 Task: Set the Invoice Owner to "is not" Also Select the "Vendor" while find invoice.
Action: Mouse moved to (149, 17)
Screenshot: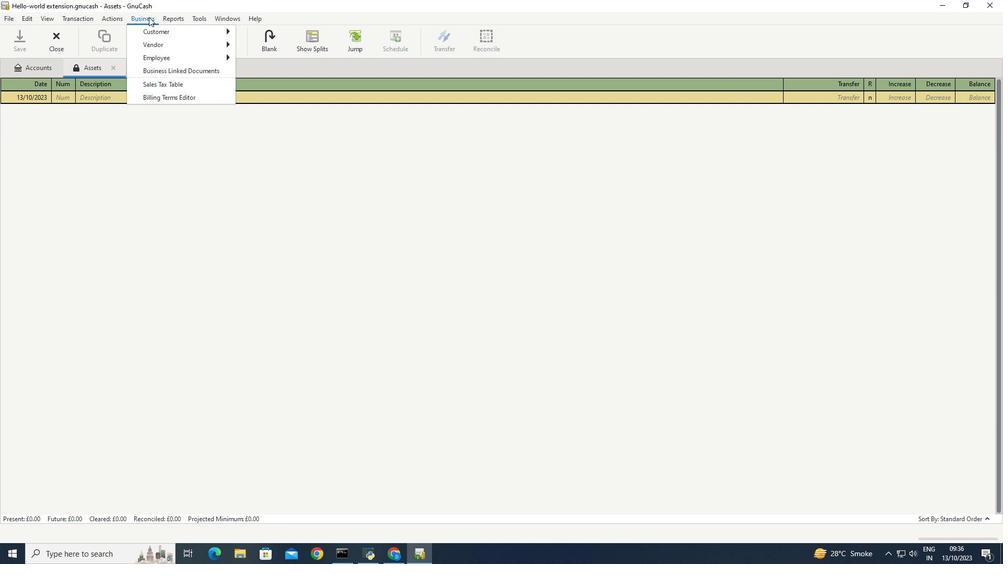 
Action: Mouse pressed left at (149, 17)
Screenshot: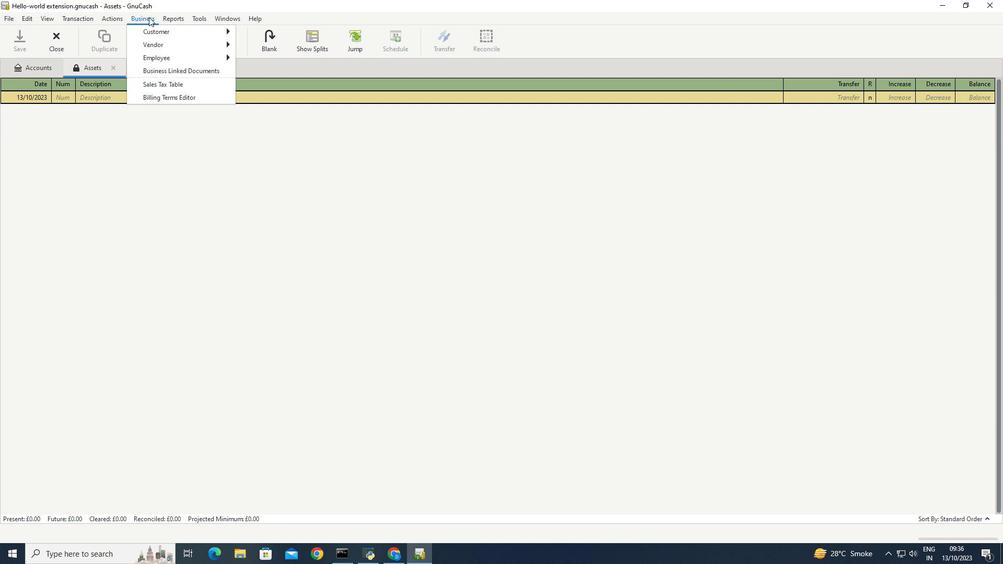 
Action: Mouse moved to (263, 81)
Screenshot: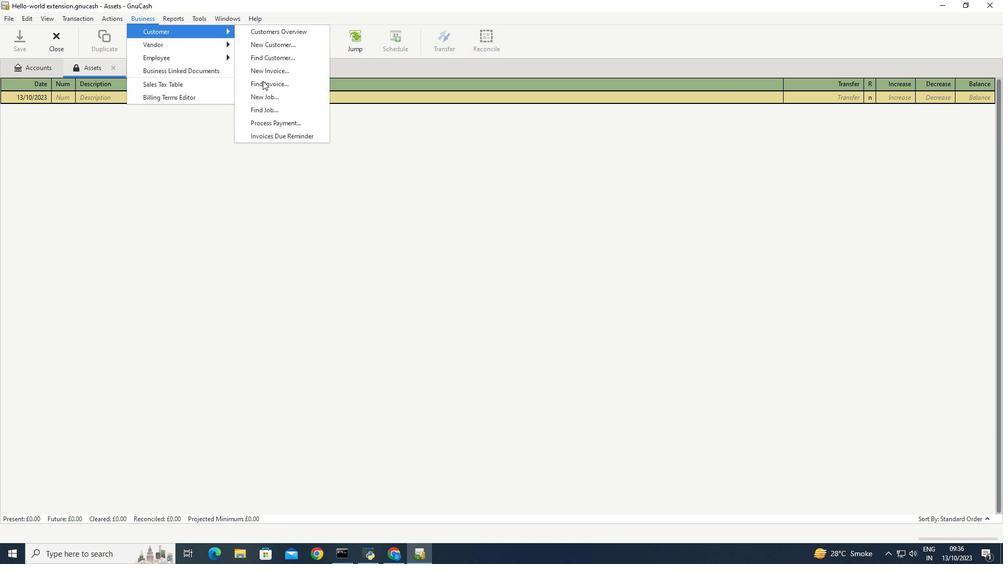 
Action: Mouse pressed left at (263, 81)
Screenshot: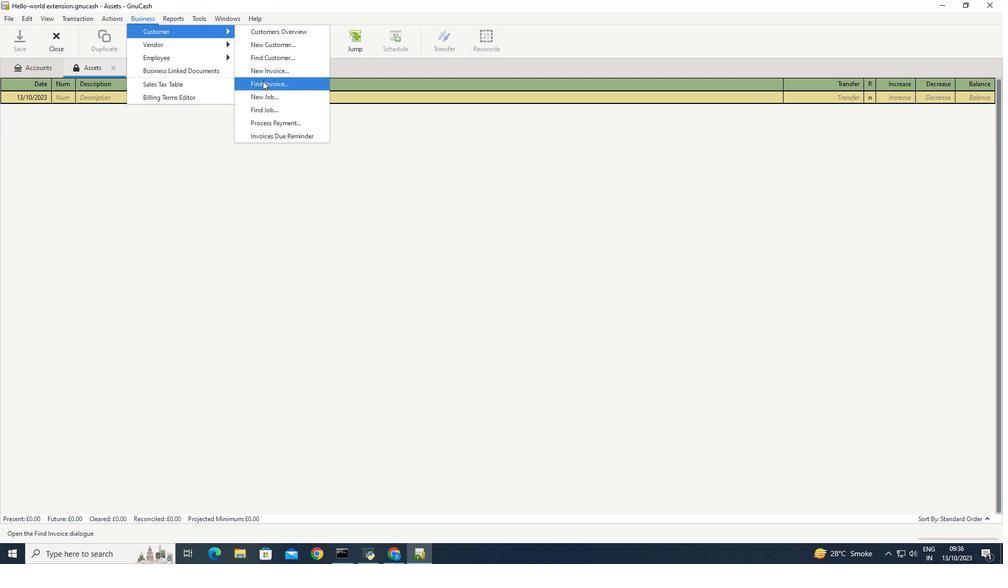 
Action: Mouse moved to (387, 243)
Screenshot: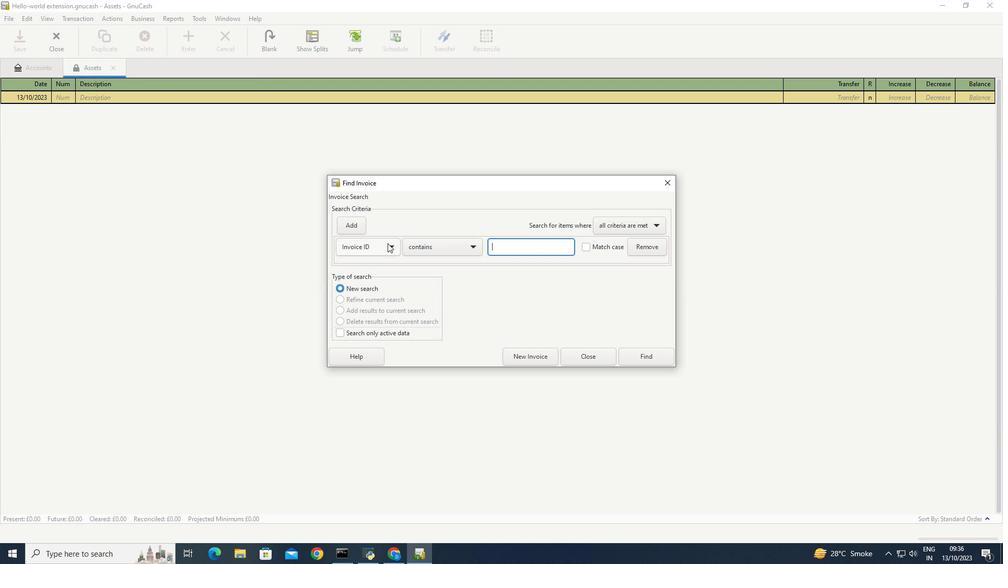 
Action: Mouse pressed left at (387, 243)
Screenshot: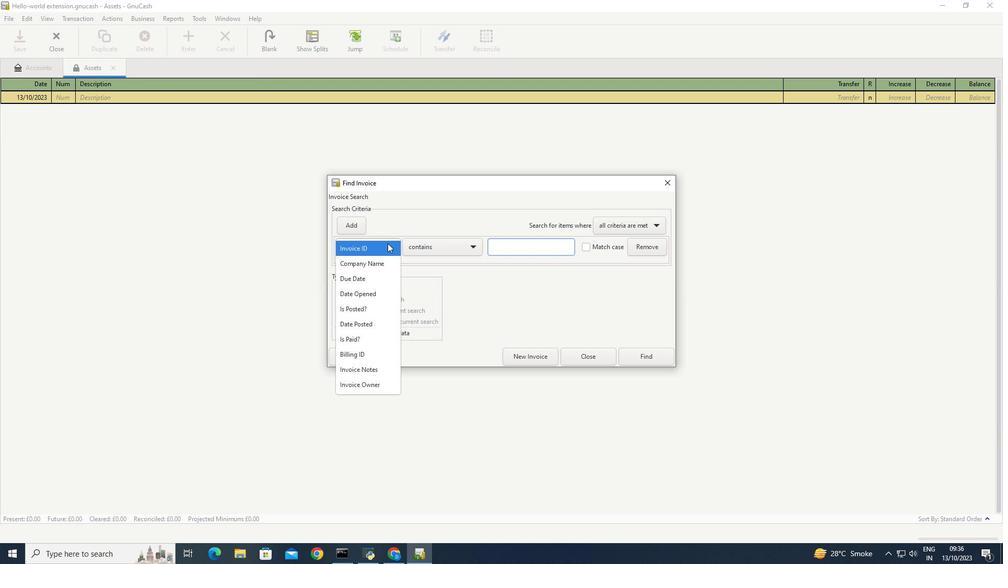 
Action: Mouse moved to (352, 383)
Screenshot: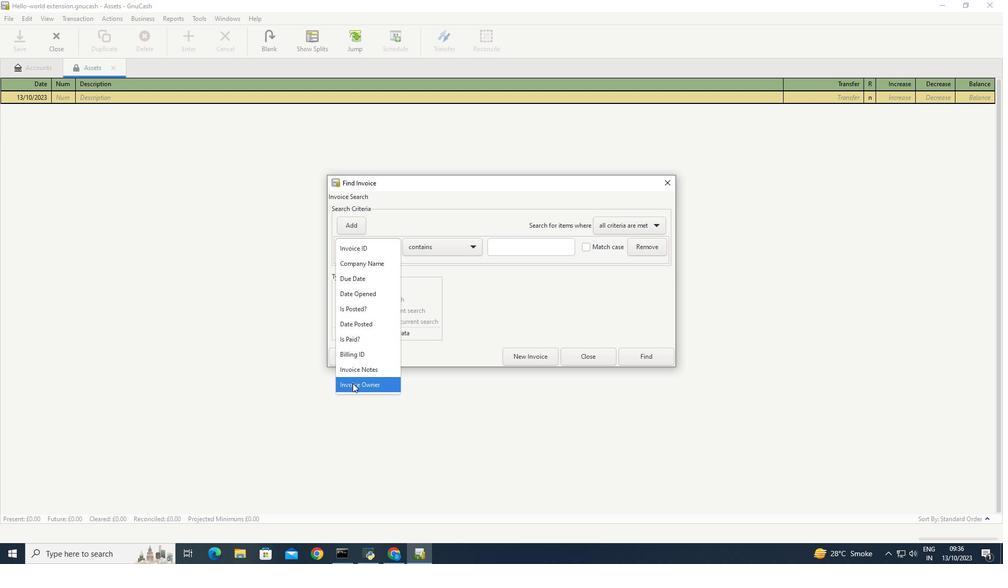 
Action: Mouse pressed left at (352, 383)
Screenshot: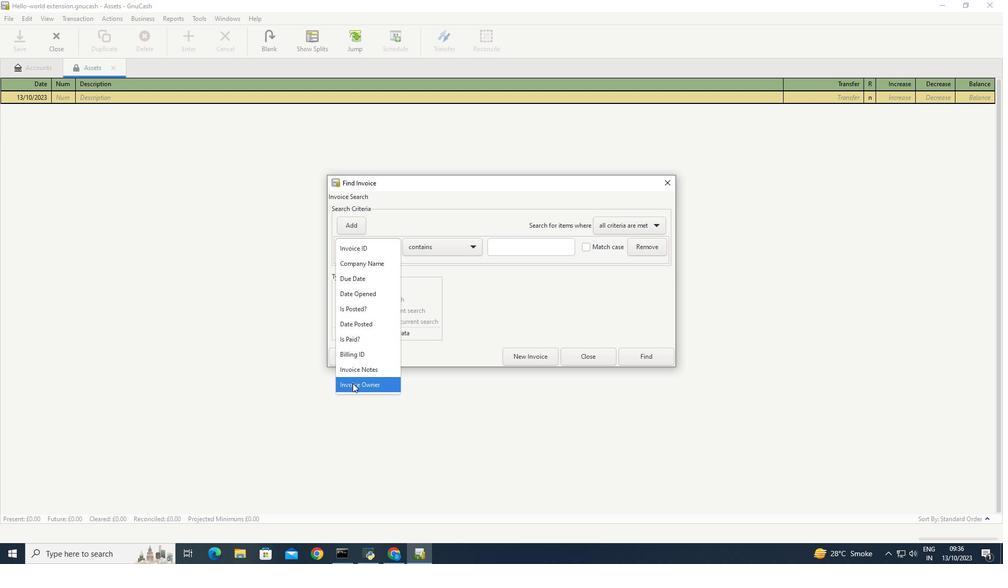 
Action: Mouse moved to (431, 246)
Screenshot: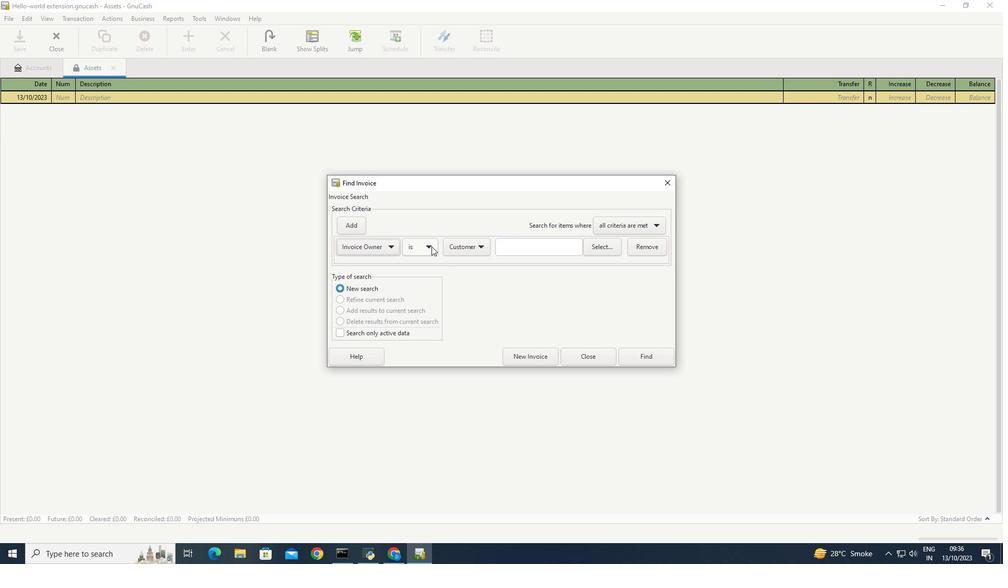 
Action: Mouse pressed left at (431, 246)
Screenshot: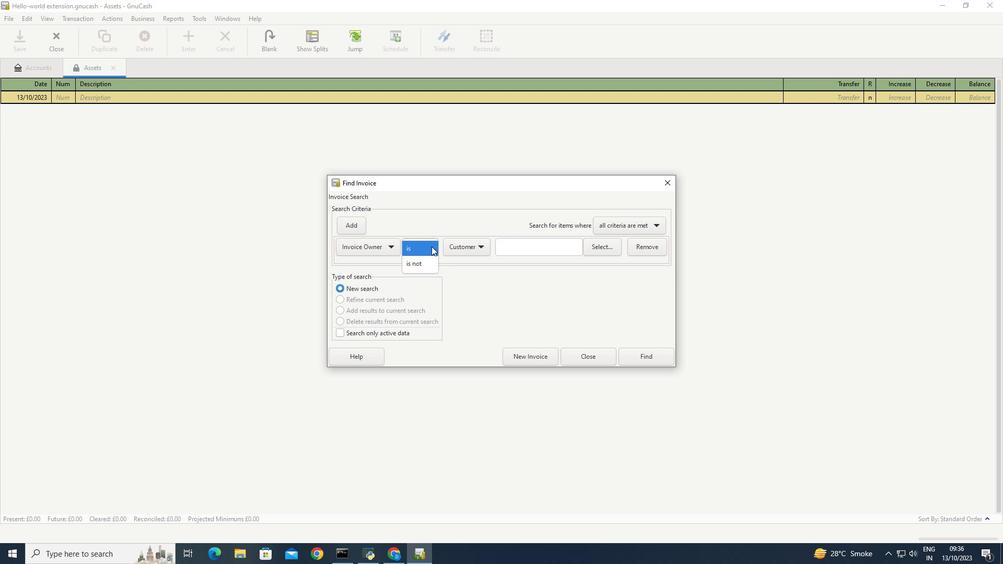 
Action: Mouse moved to (421, 267)
Screenshot: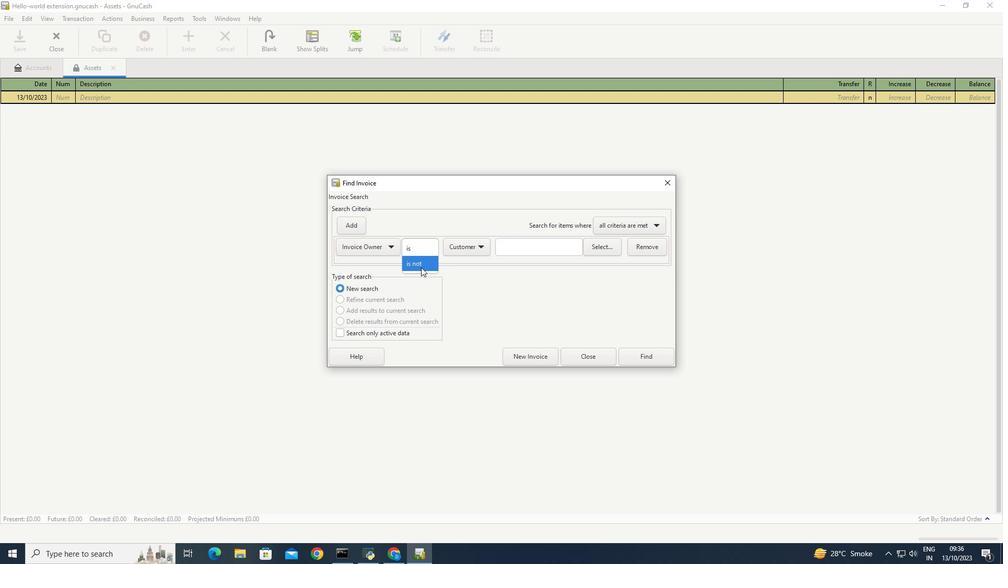 
Action: Mouse pressed left at (421, 267)
Screenshot: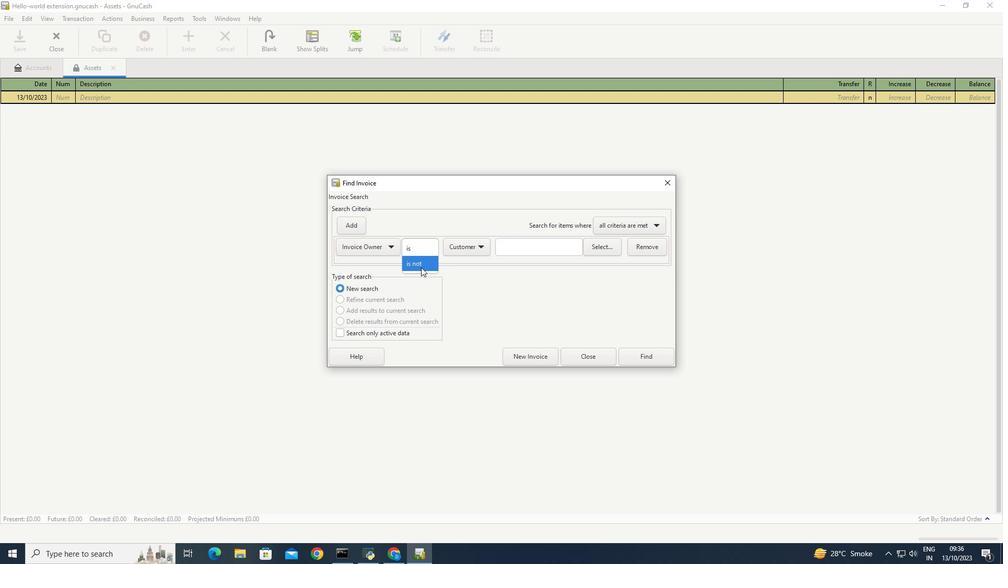 
Action: Mouse moved to (479, 242)
Screenshot: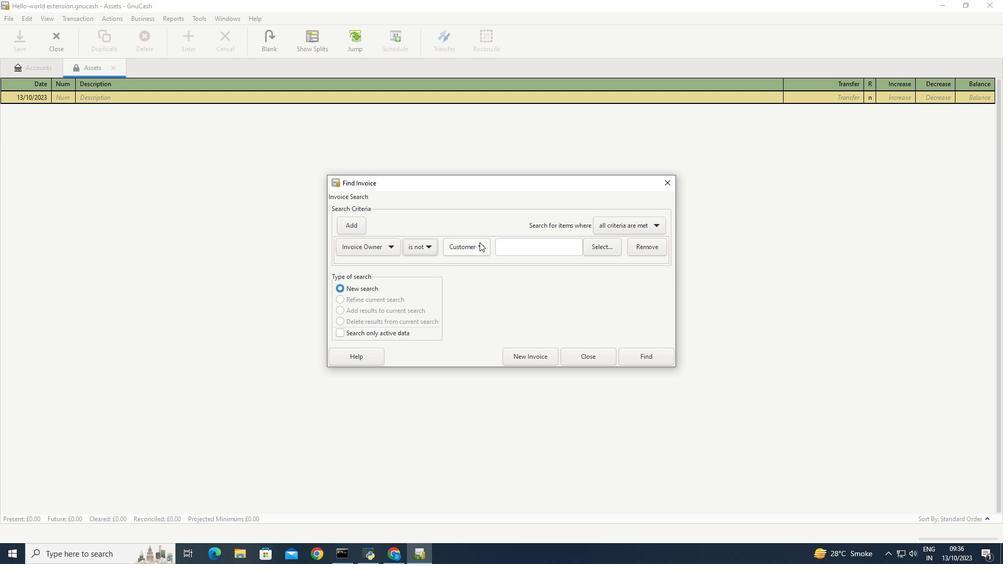 
Action: Mouse pressed left at (479, 242)
Screenshot: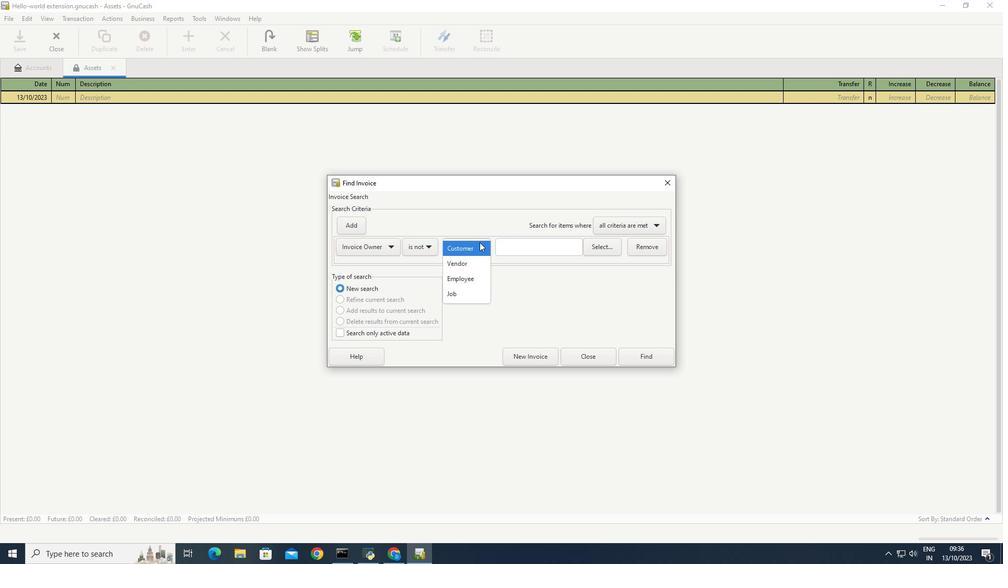 
Action: Mouse moved to (462, 266)
Screenshot: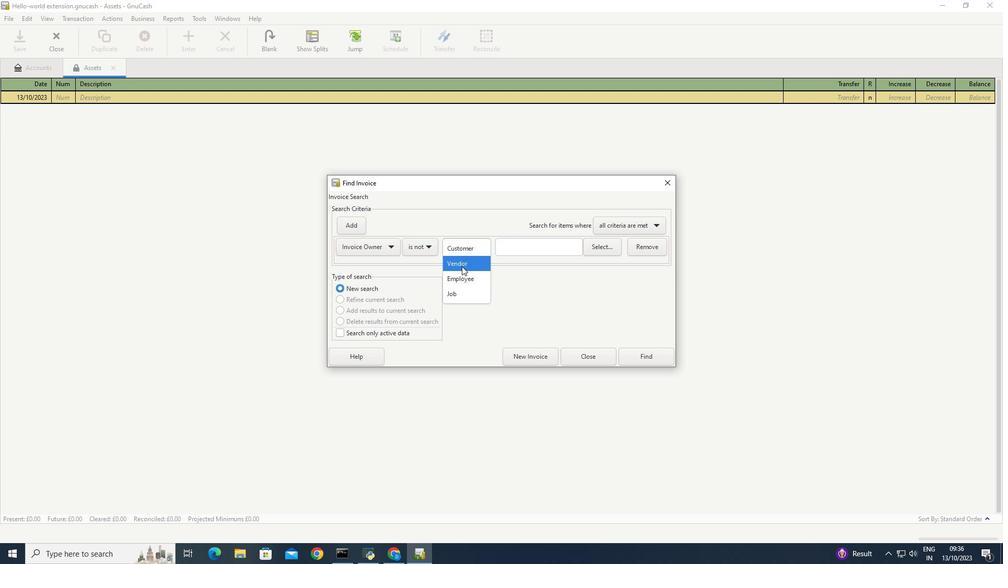 
Action: Mouse pressed left at (462, 266)
Screenshot: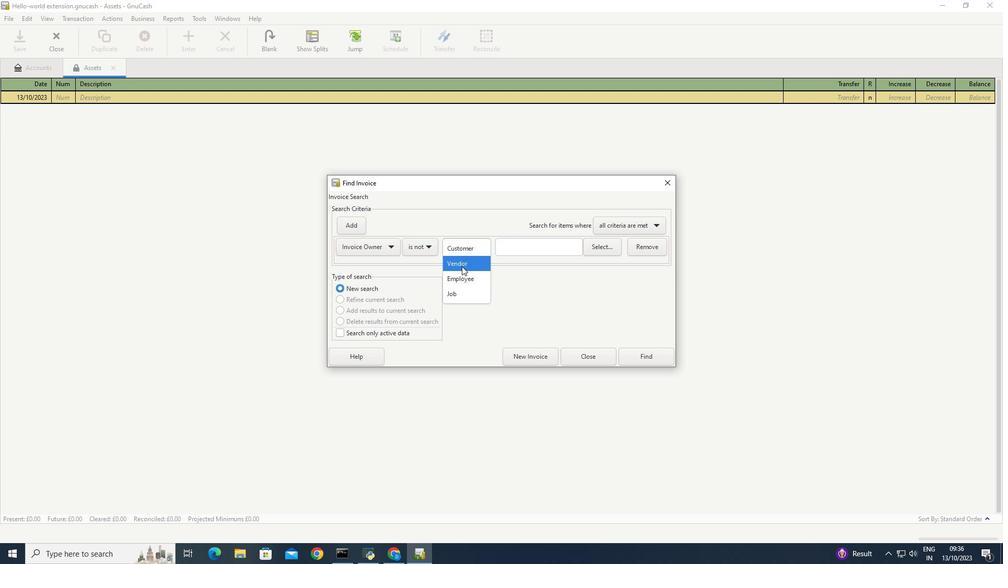 
Action: Mouse moved to (483, 294)
Screenshot: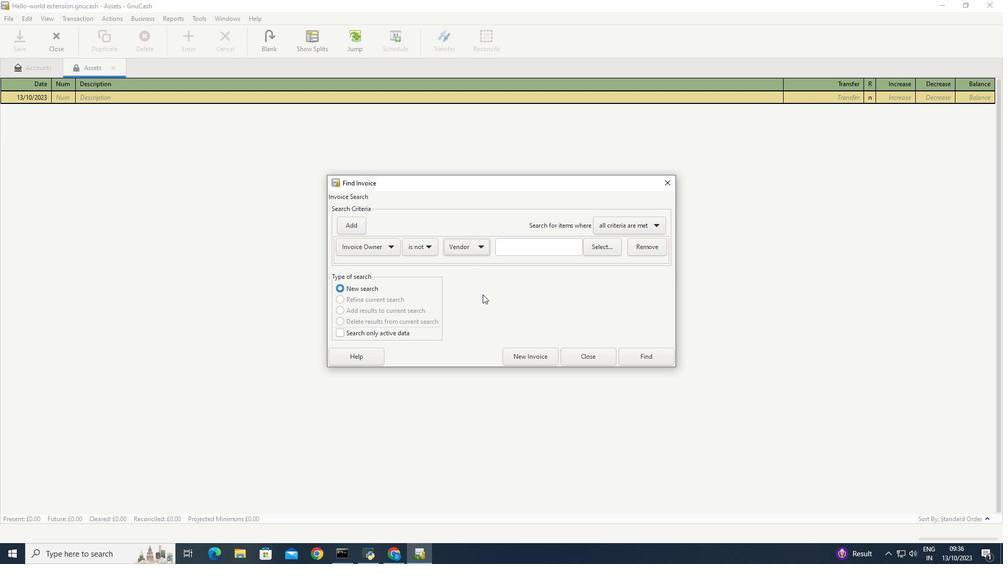 
Action: Mouse pressed left at (483, 294)
Screenshot: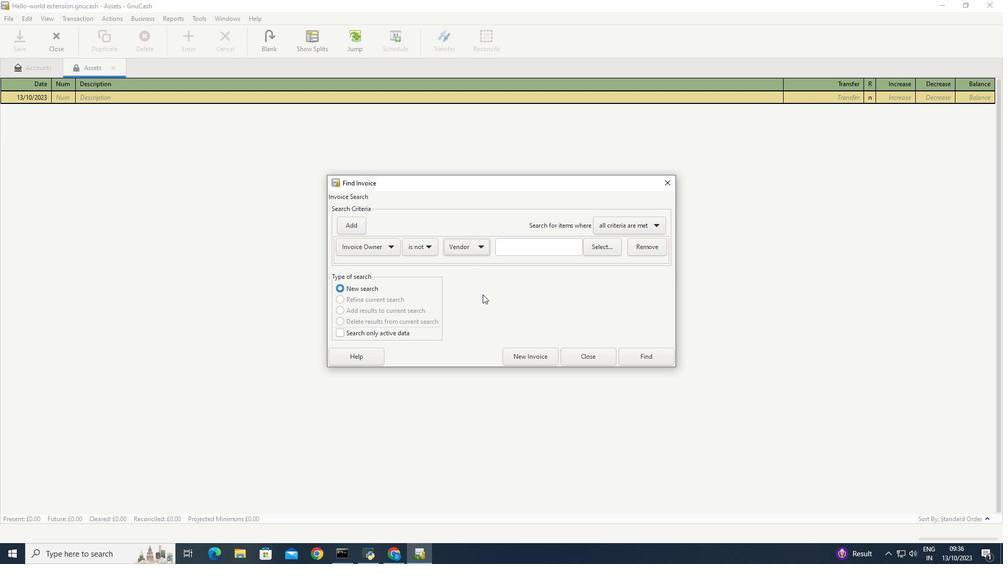 
